 Task: Add the task  Implement a new remote support system for a company's clients to the section Data Visualization Sprint in the project AlphaFlow and add a Due Date to the respective task as 2023/07/11
Action: Mouse moved to (53, 266)
Screenshot: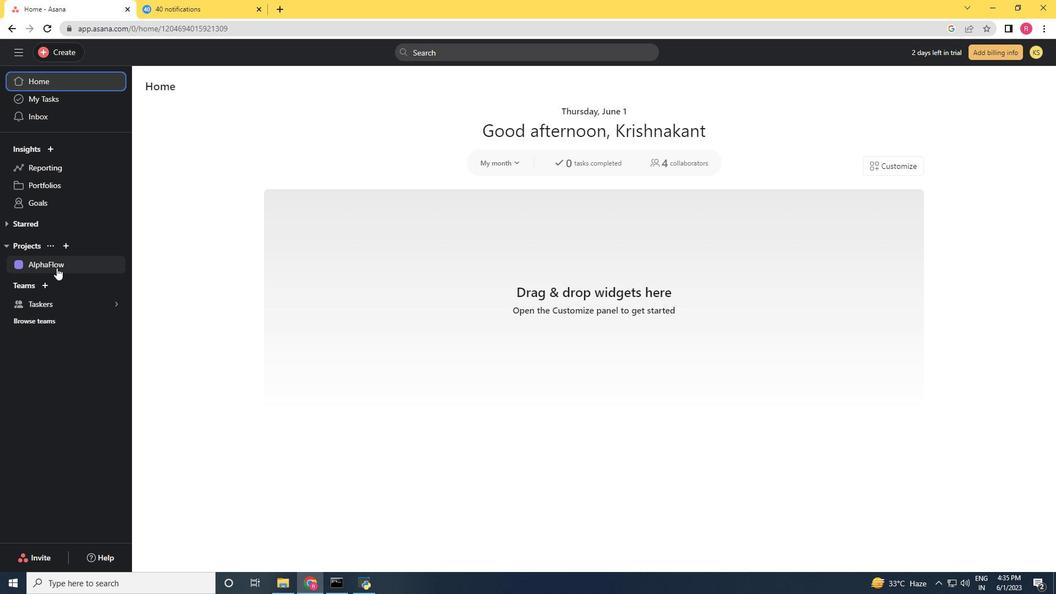 
Action: Mouse pressed left at (53, 266)
Screenshot: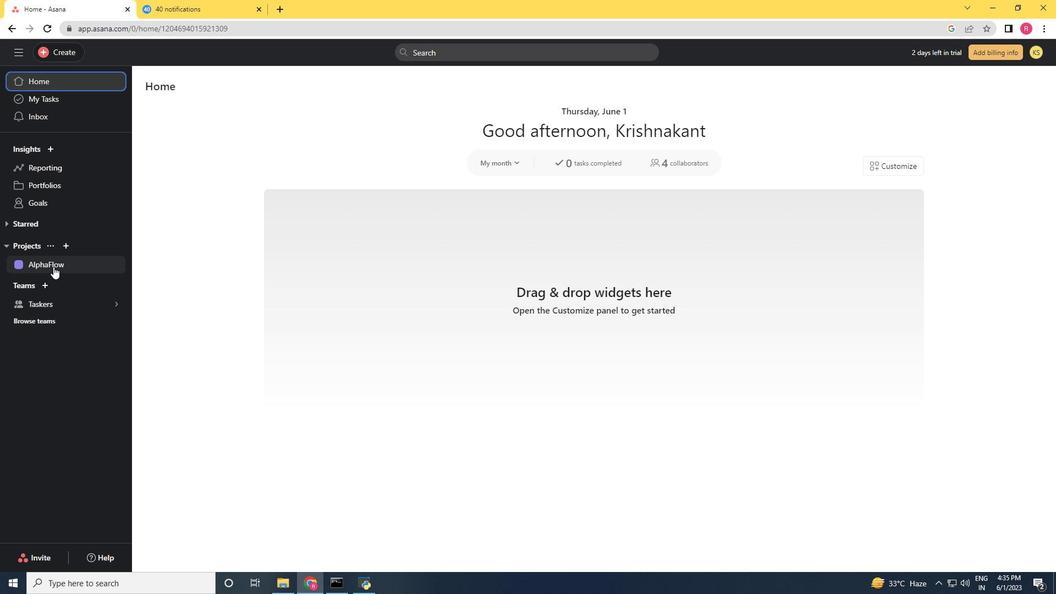 
Action: Mouse moved to (725, 540)
Screenshot: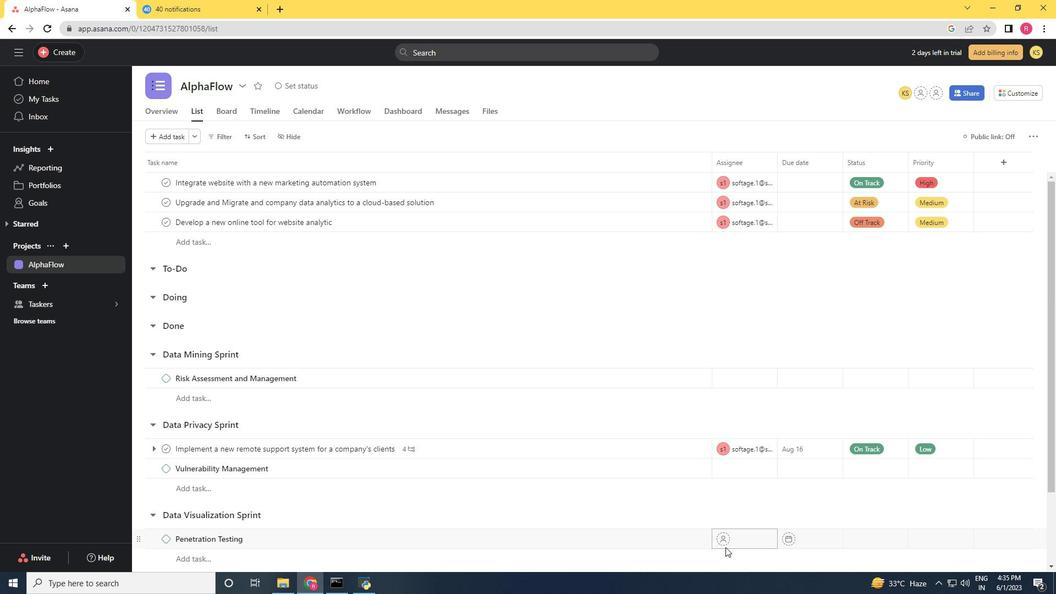 
Action: Mouse scrolled (725, 539) with delta (0, 0)
Screenshot: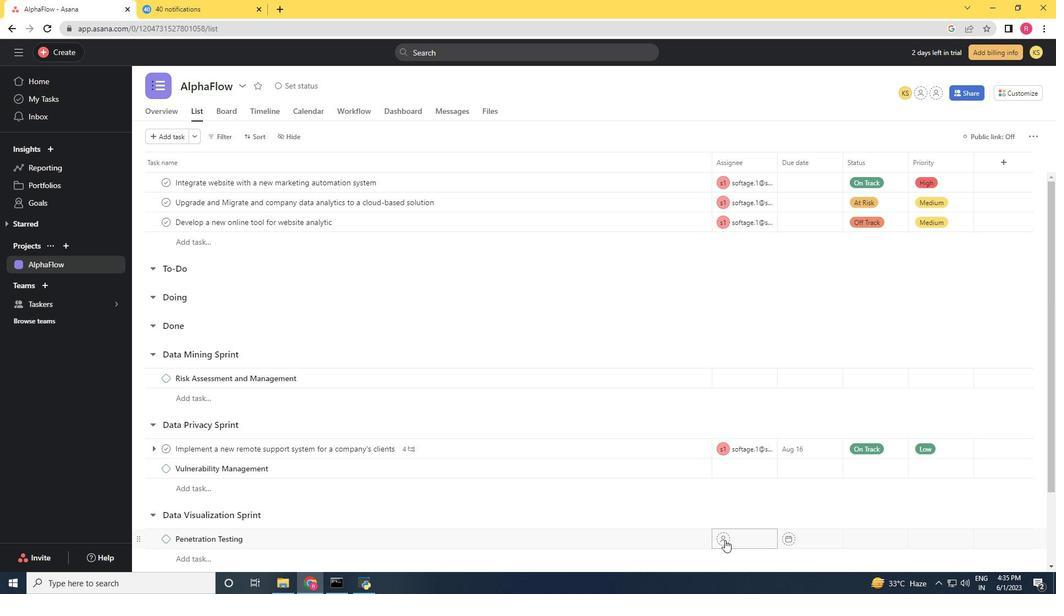 
Action: Mouse moved to (599, 491)
Screenshot: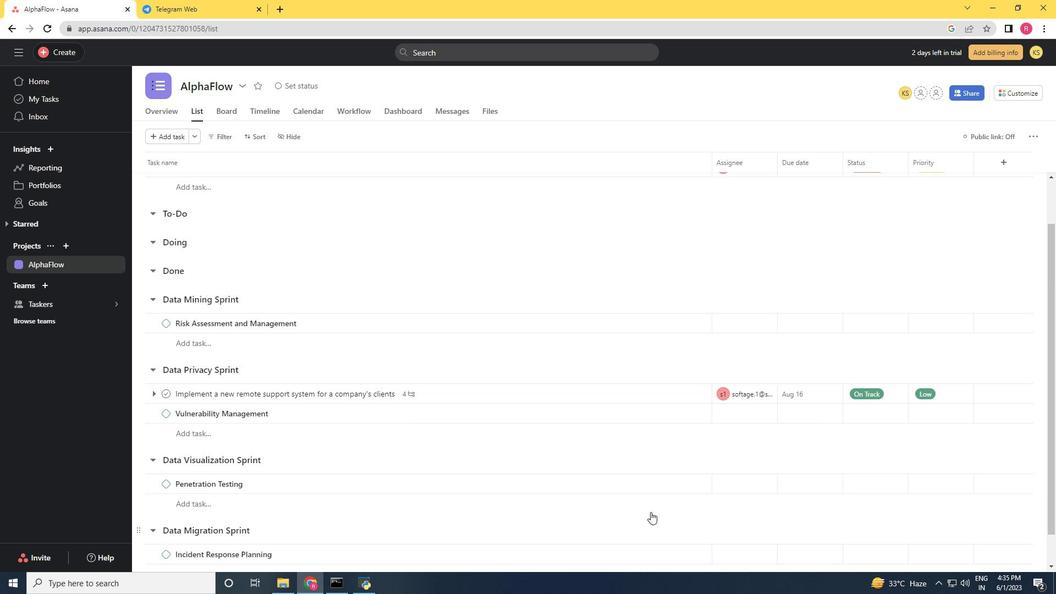 
Action: Mouse scrolled (599, 490) with delta (0, 0)
Screenshot: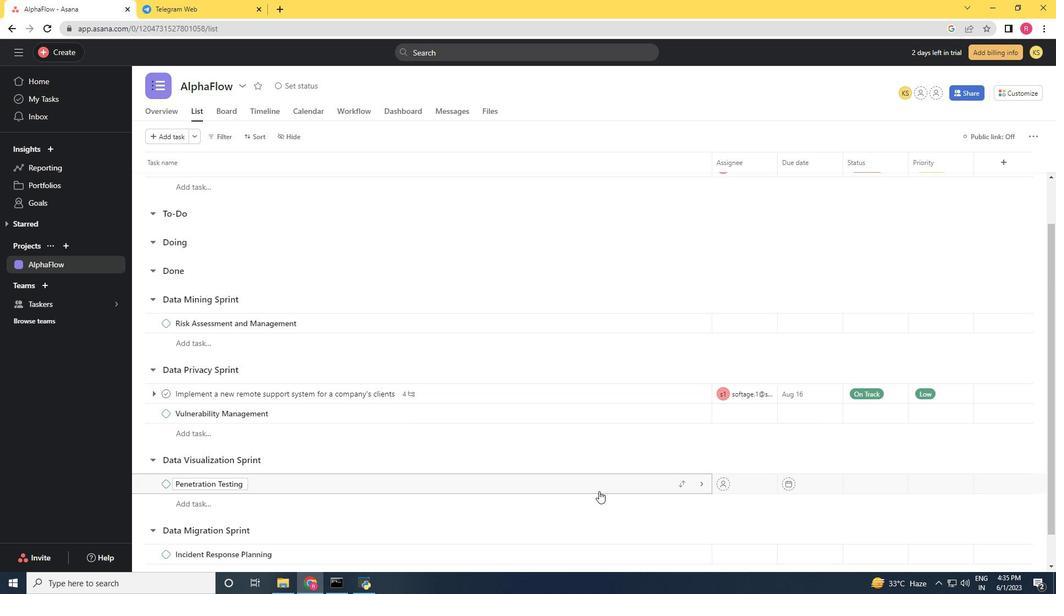 
Action: Mouse scrolled (599, 490) with delta (0, 0)
Screenshot: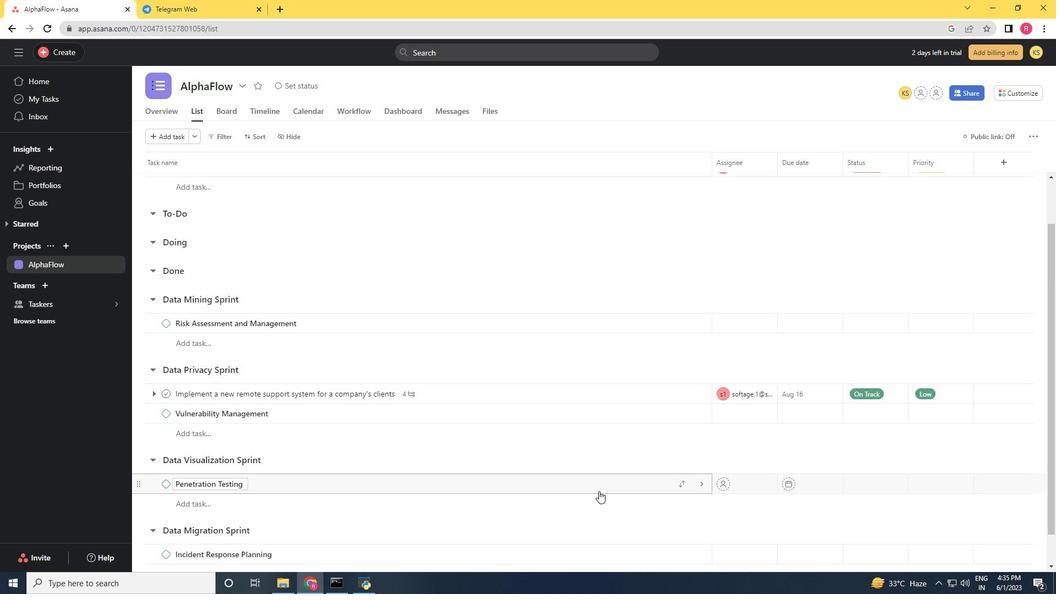 
Action: Mouse moved to (686, 361)
Screenshot: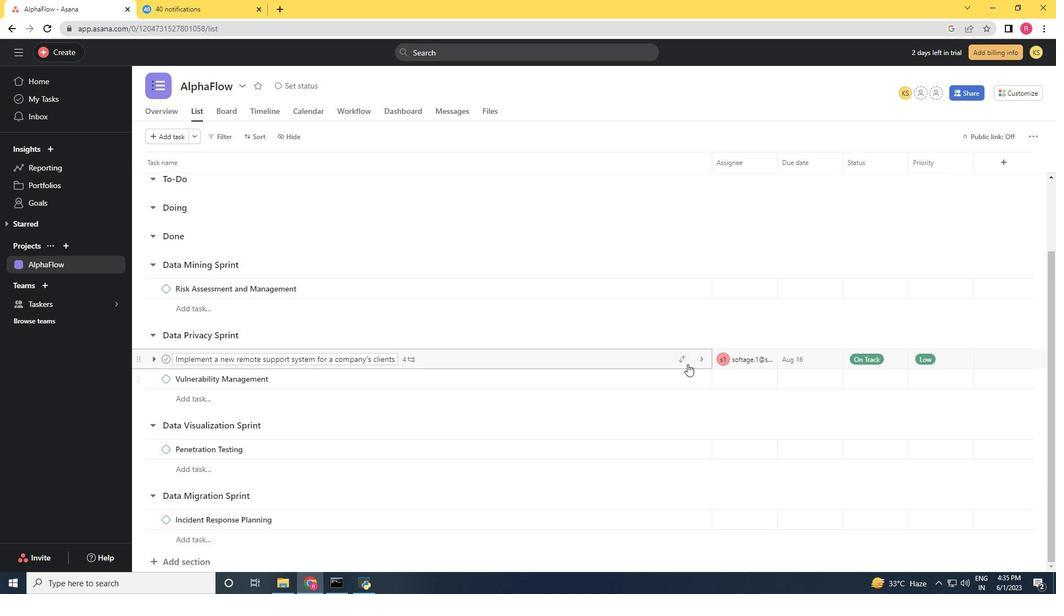 
Action: Mouse pressed left at (686, 361)
Screenshot: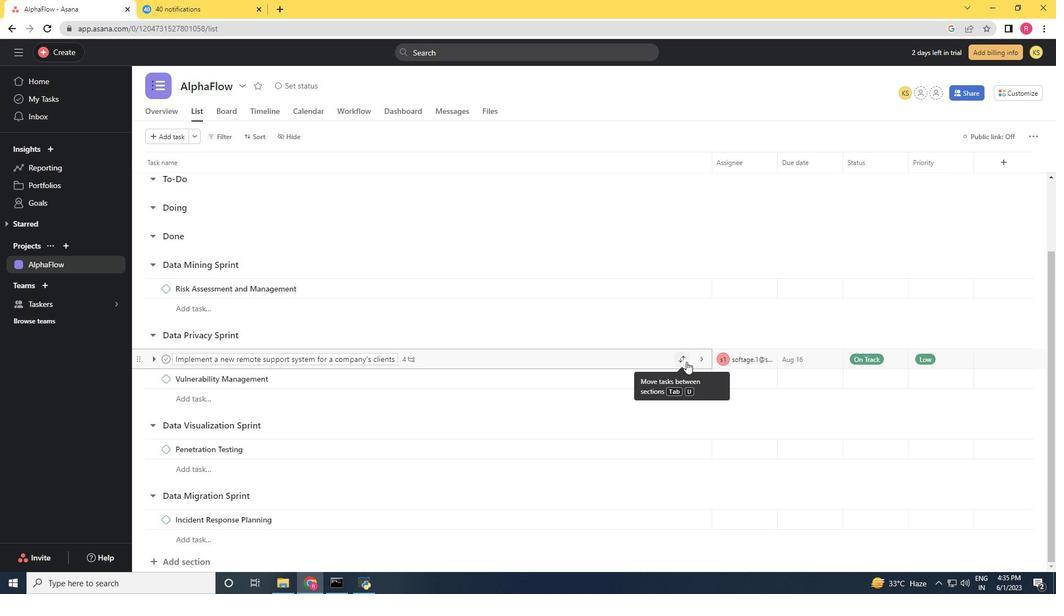 
Action: Mouse moved to (640, 516)
Screenshot: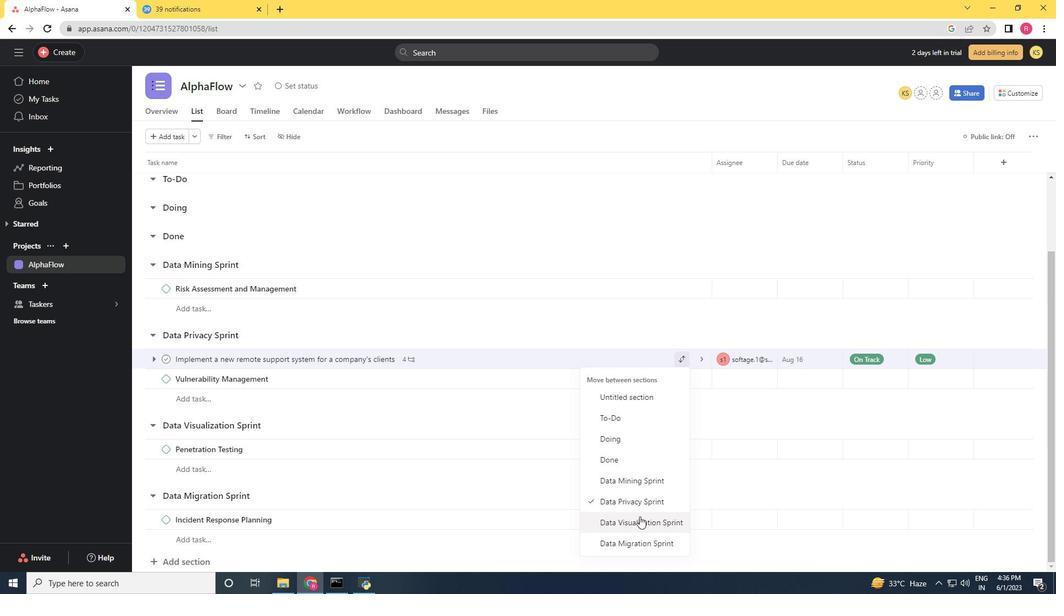 
Action: Mouse pressed left at (640, 516)
Screenshot: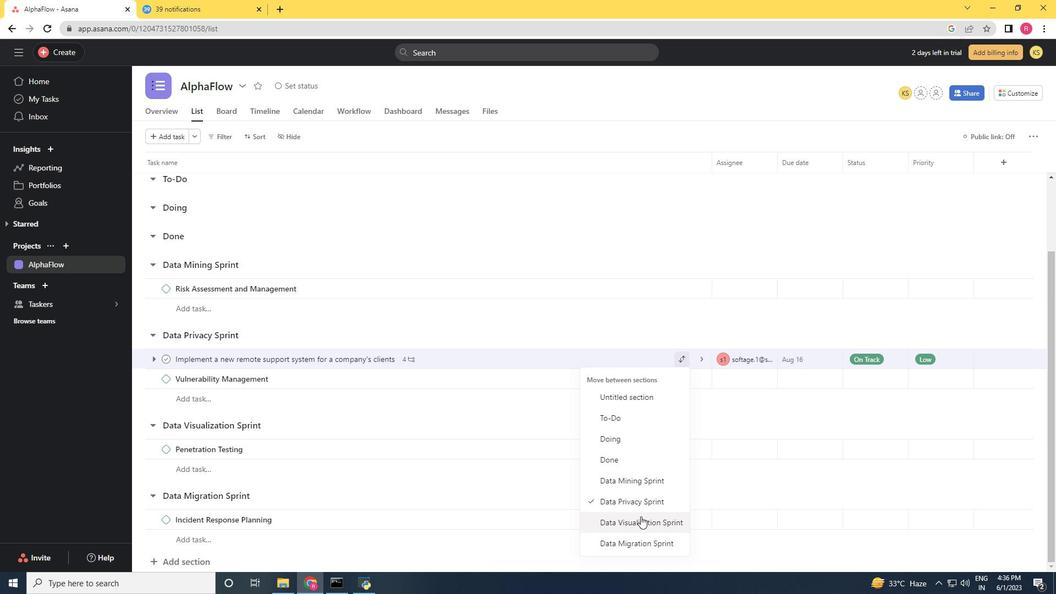 
Action: Mouse moved to (642, 513)
Screenshot: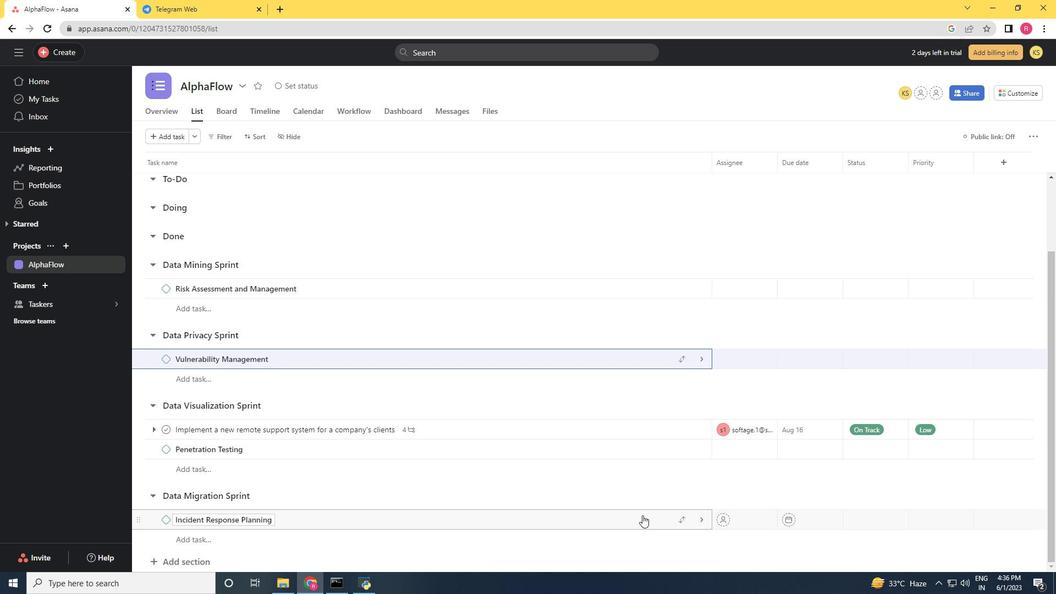 
Action: Mouse scrolled (642, 513) with delta (0, 0)
Screenshot: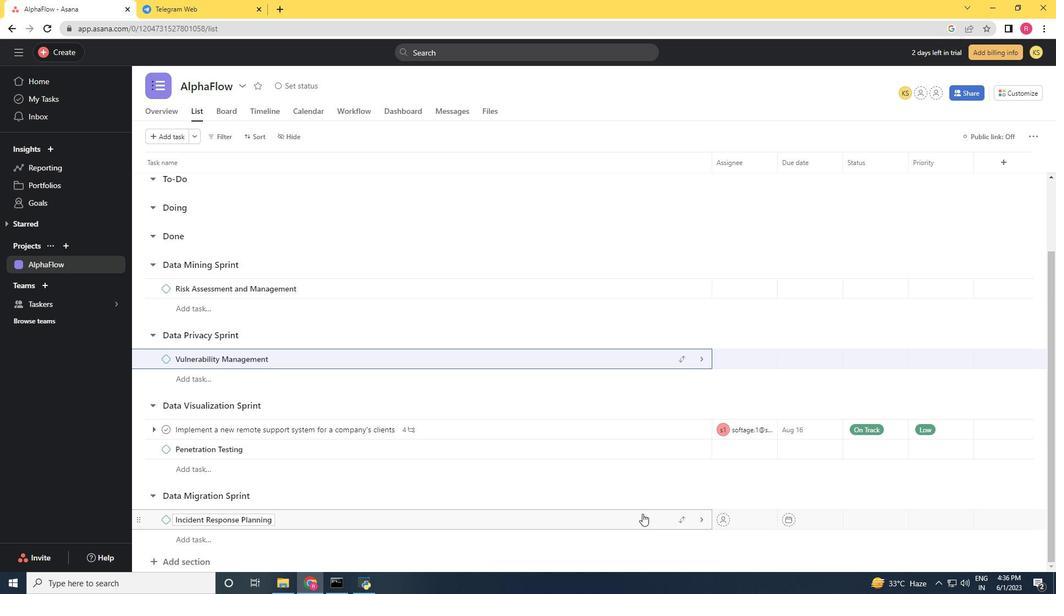 
Action: Mouse scrolled (642, 513) with delta (0, 0)
Screenshot: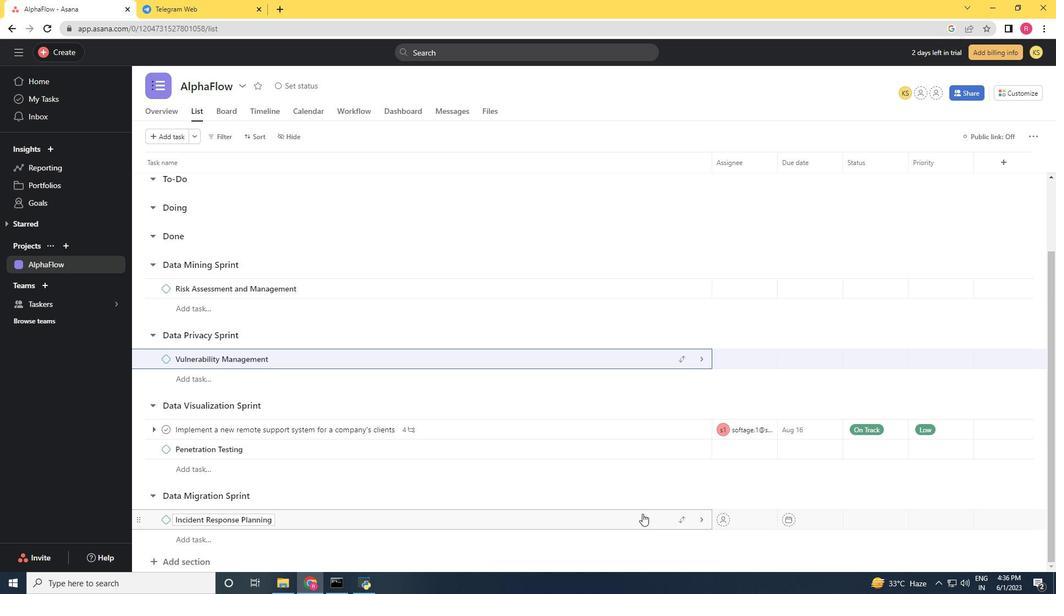 
Action: Mouse scrolled (642, 513) with delta (0, 0)
Screenshot: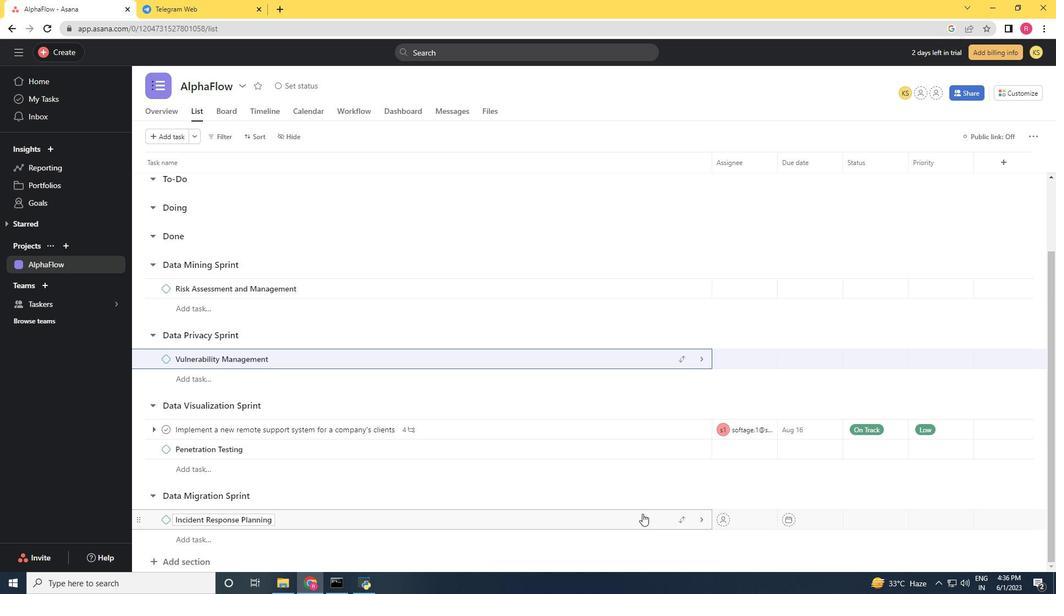 
Action: Mouse moved to (514, 428)
Screenshot: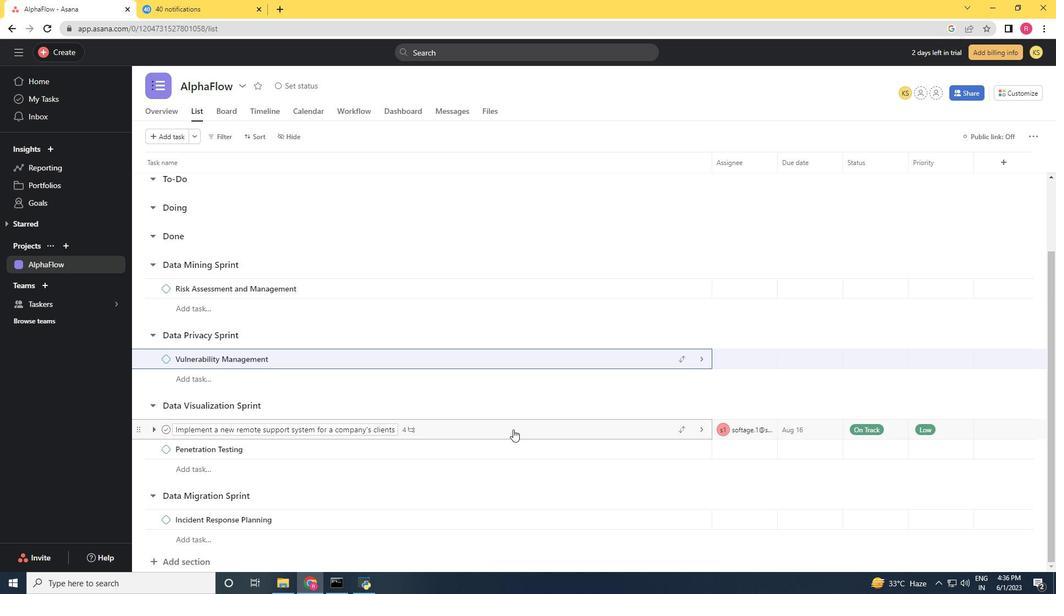 
Action: Mouse pressed left at (514, 428)
Screenshot: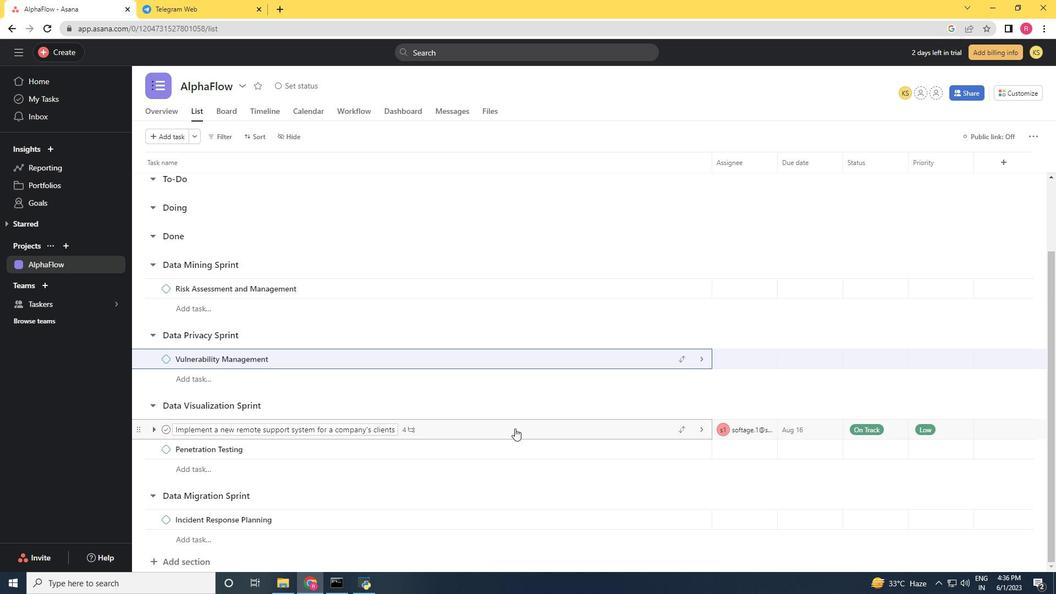 
Action: Mouse moved to (814, 236)
Screenshot: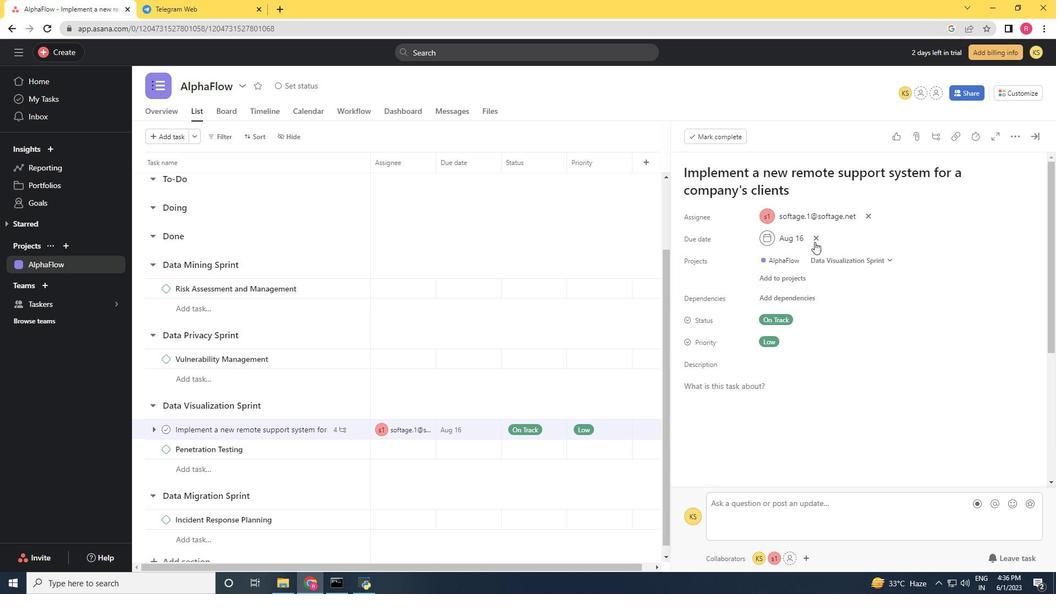 
Action: Mouse pressed left at (814, 236)
Screenshot: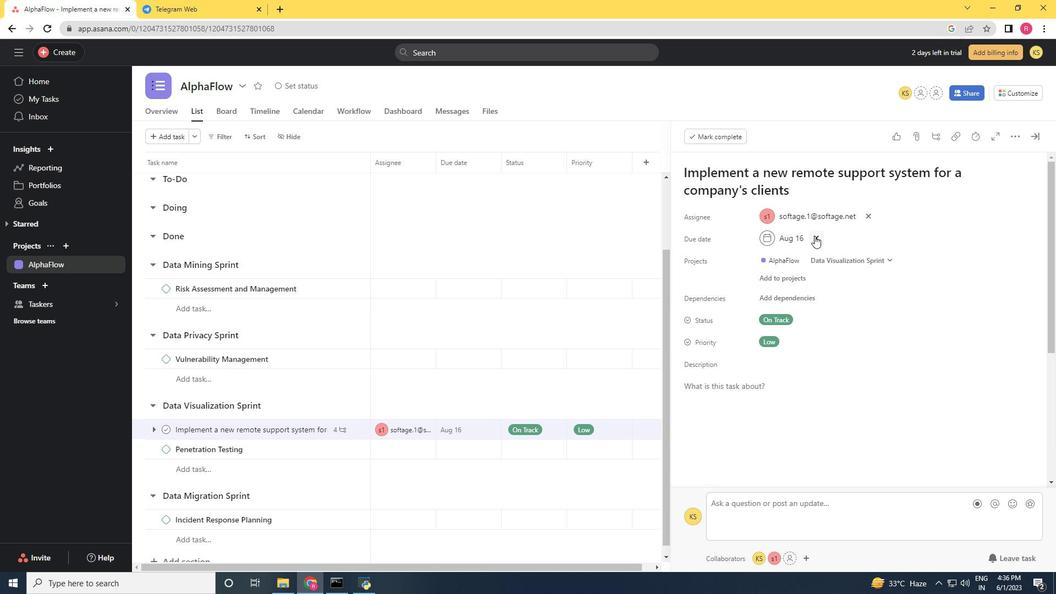 
Action: Mouse moved to (782, 242)
Screenshot: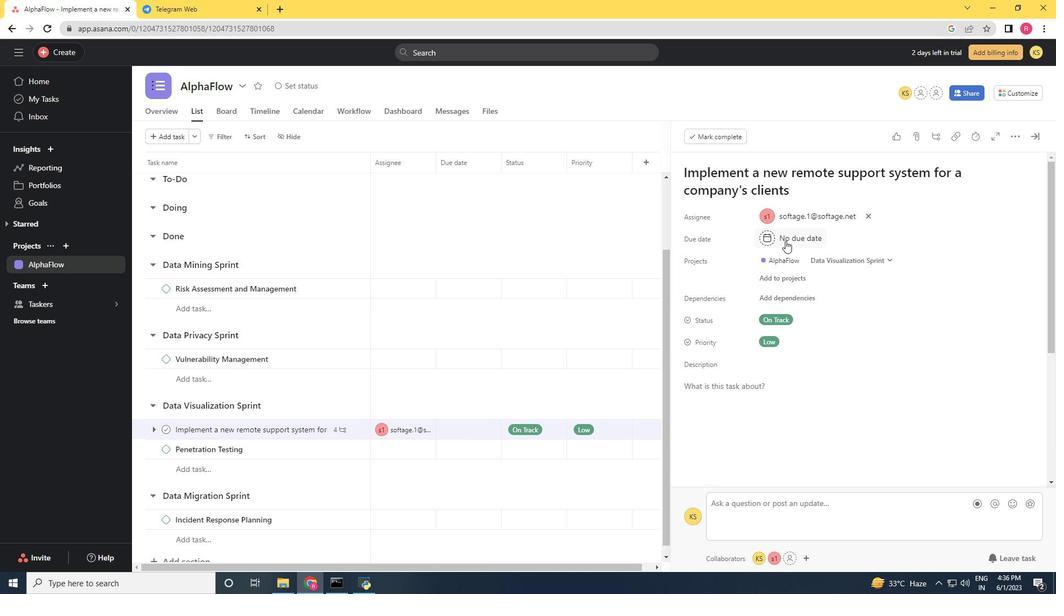 
Action: Mouse pressed left at (782, 242)
Screenshot: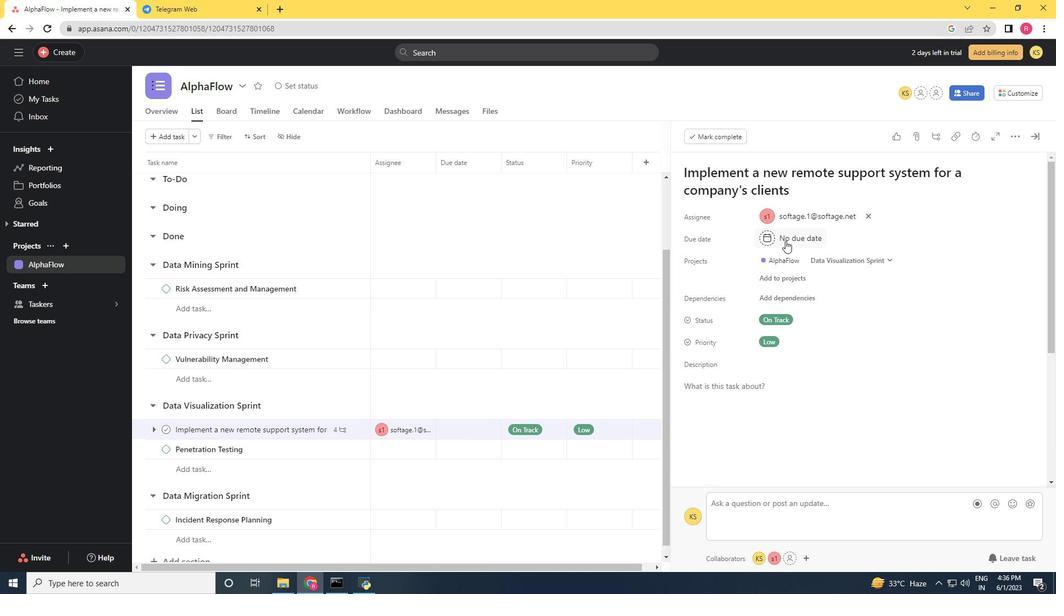 
Action: Mouse moved to (893, 295)
Screenshot: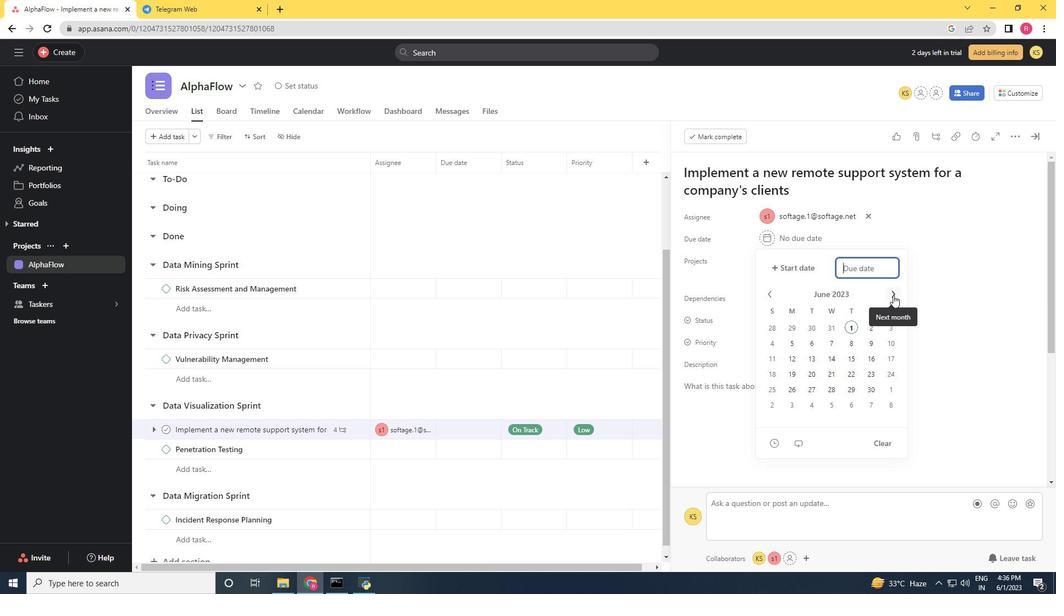 
Action: Mouse pressed left at (893, 295)
Screenshot: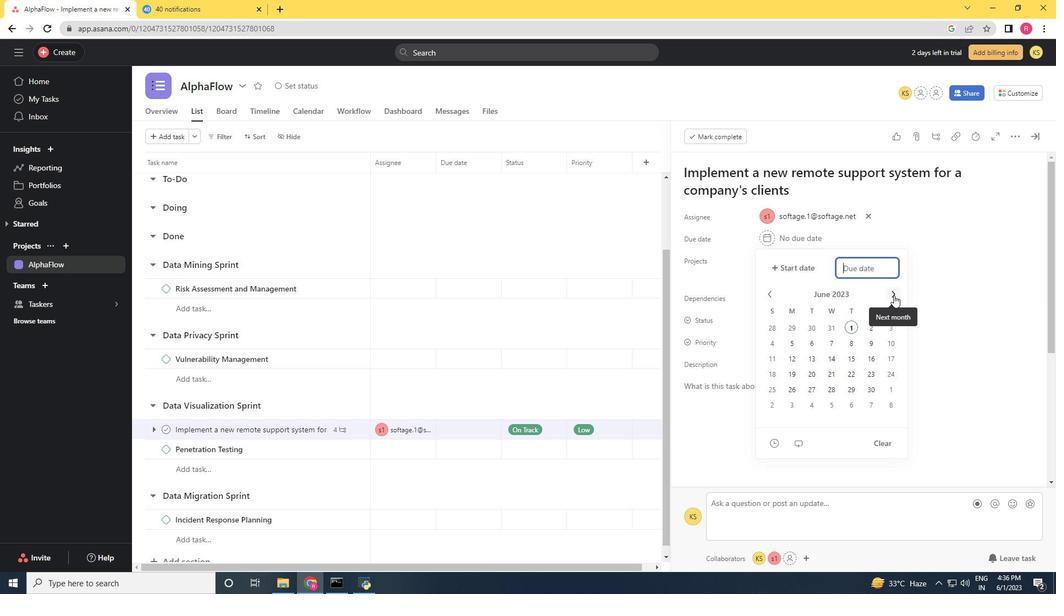 
Action: Mouse moved to (809, 357)
Screenshot: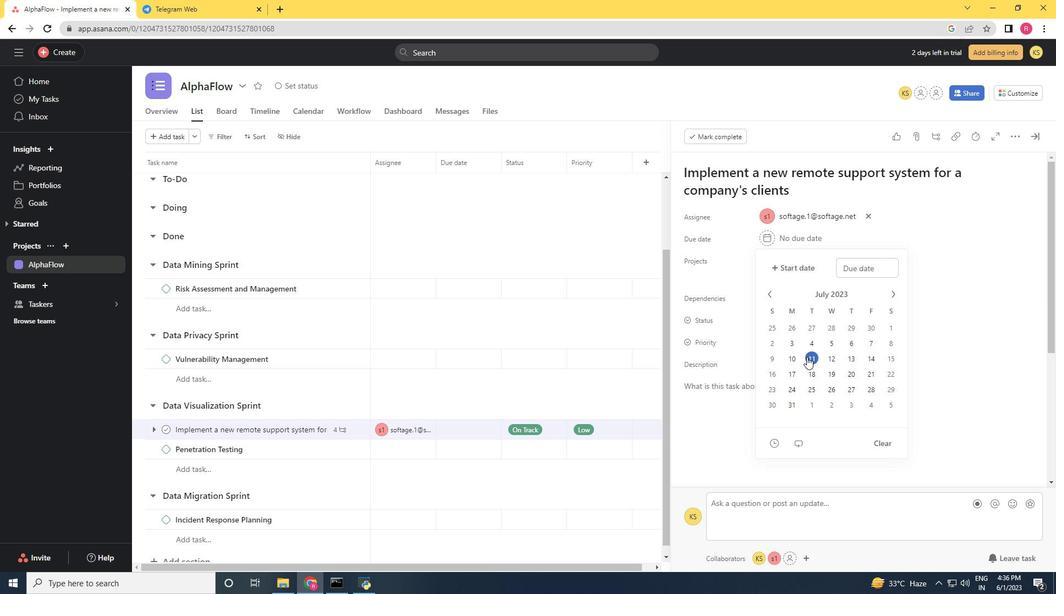 
Action: Mouse pressed left at (809, 357)
Screenshot: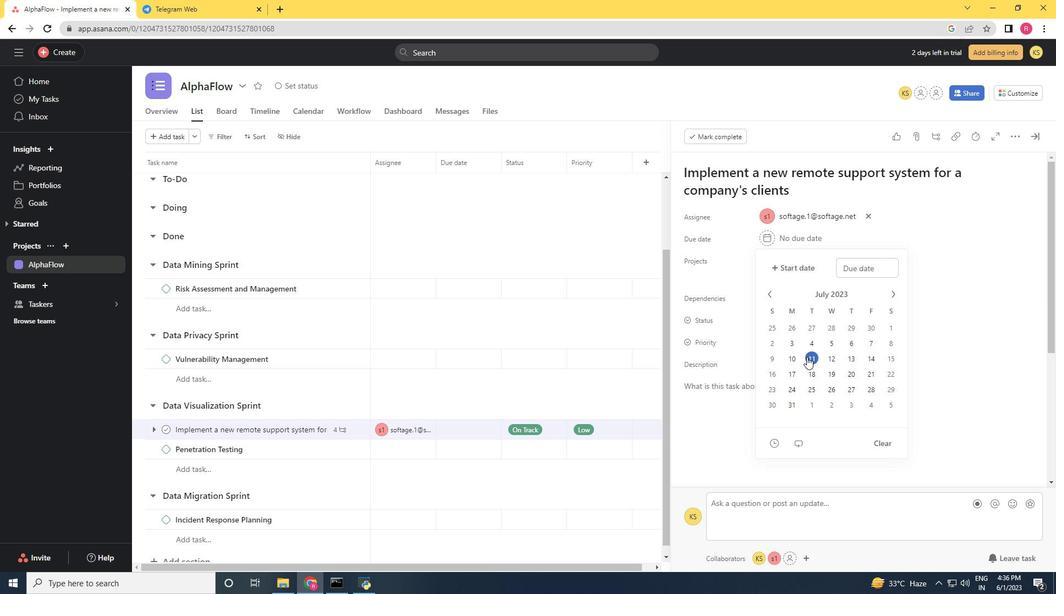 
Action: Mouse moved to (952, 336)
Screenshot: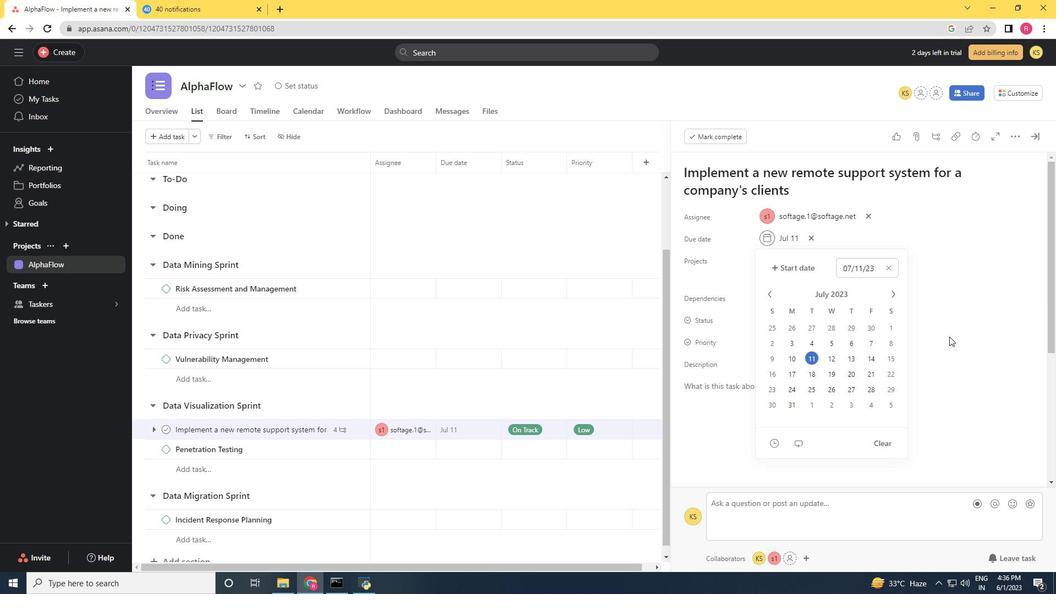 
Action: Mouse pressed left at (952, 336)
Screenshot: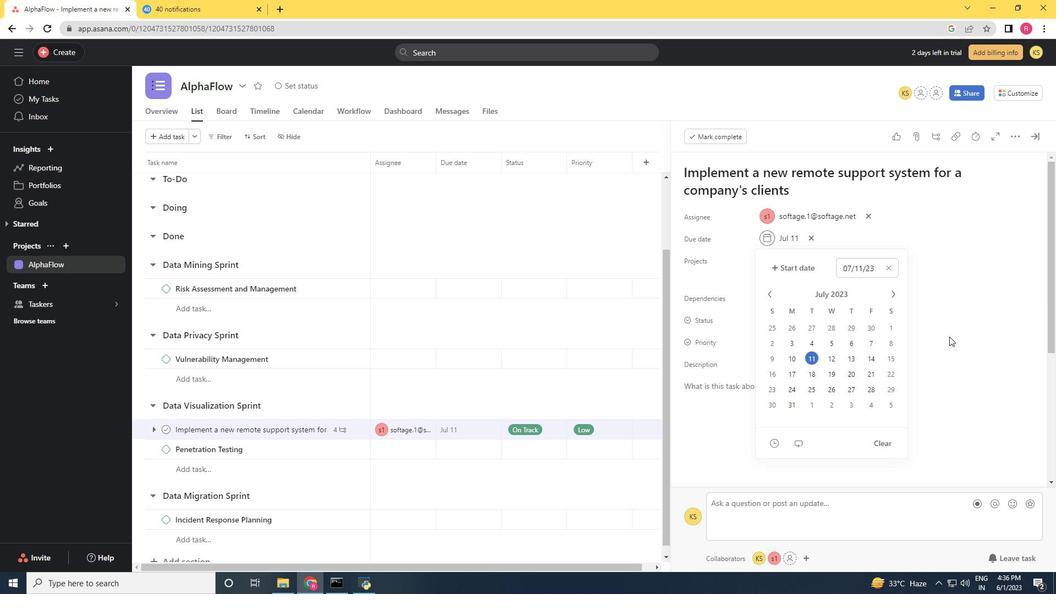 
Action: Mouse moved to (1033, 139)
Screenshot: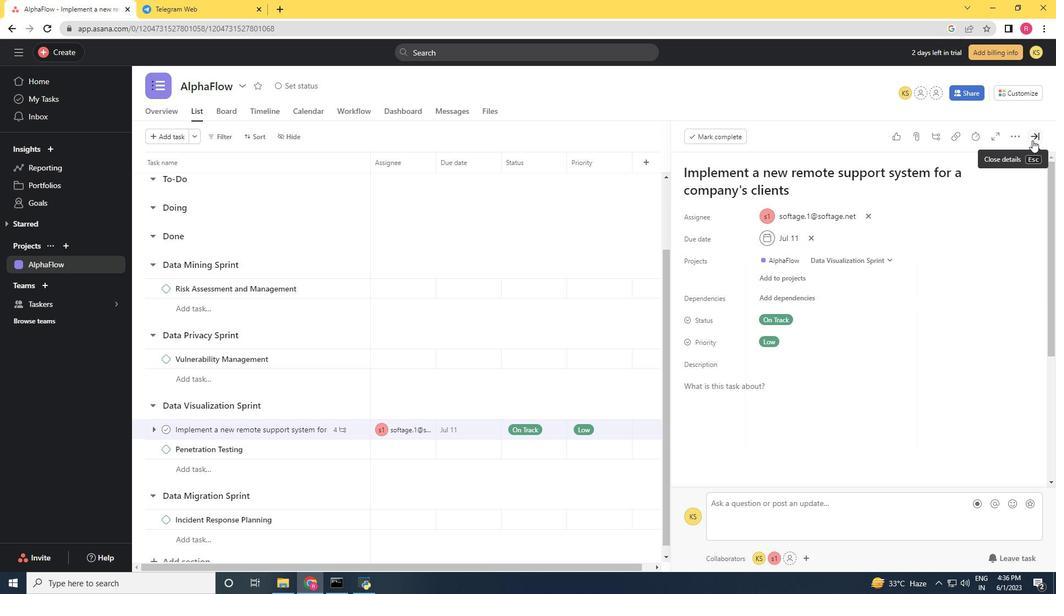 
Action: Mouse pressed left at (1033, 139)
Screenshot: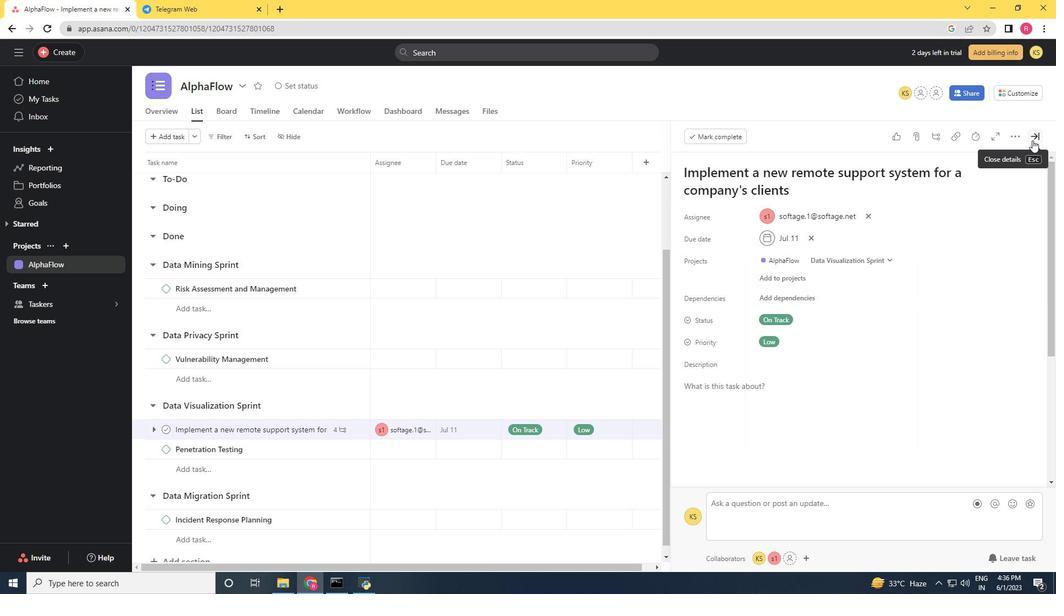 
Action: Mouse moved to (898, 256)
Screenshot: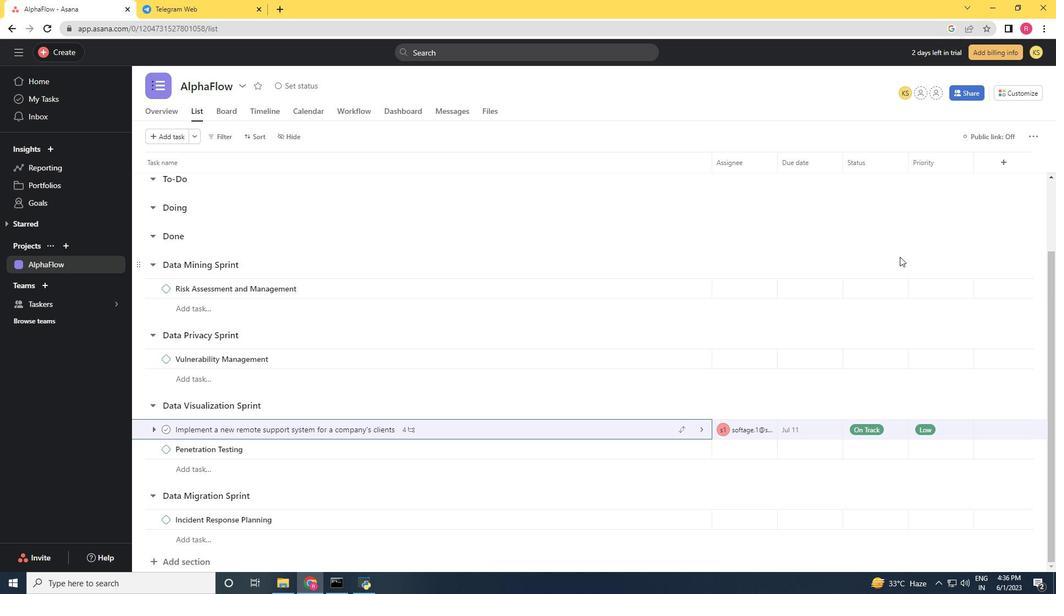 
